 Task: Reject a Smart Compose suggestion by continuing to type.
Action: Mouse moved to (94, 92)
Screenshot: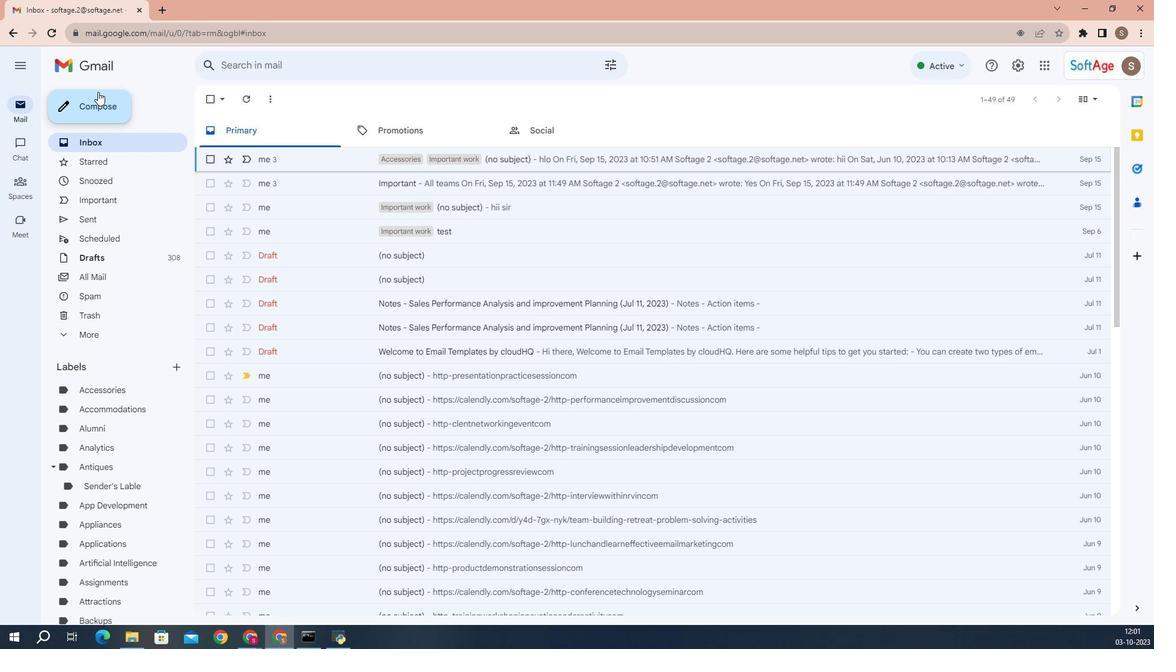 
Action: Mouse pressed left at (94, 92)
Screenshot: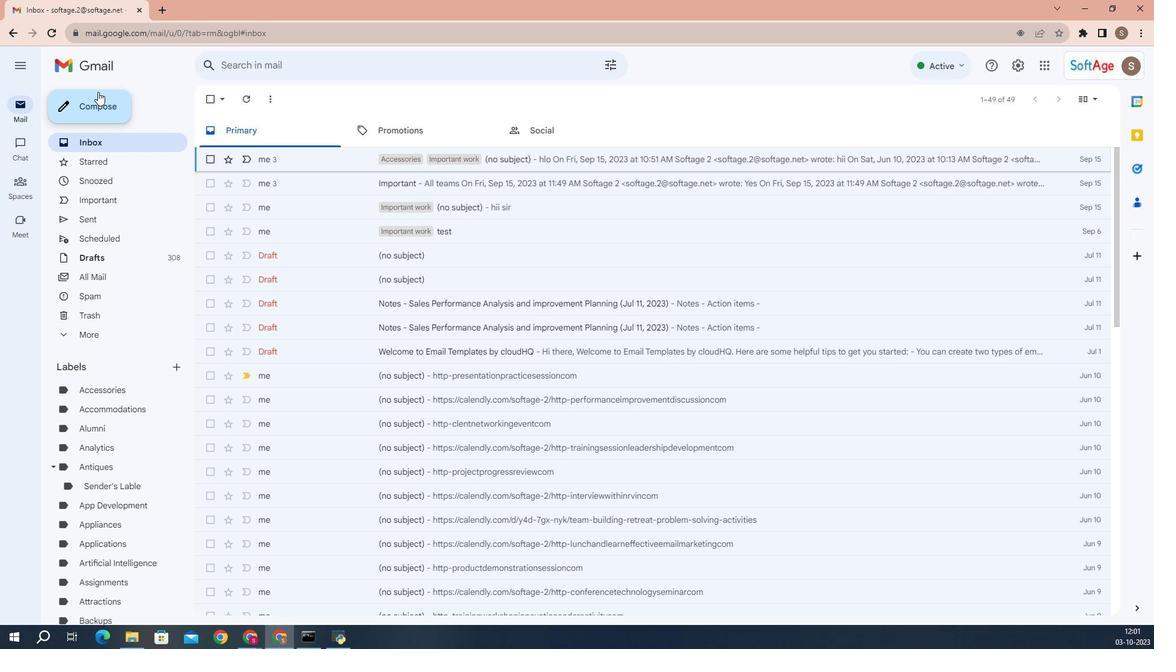 
Action: Mouse moved to (59, 170)
Screenshot: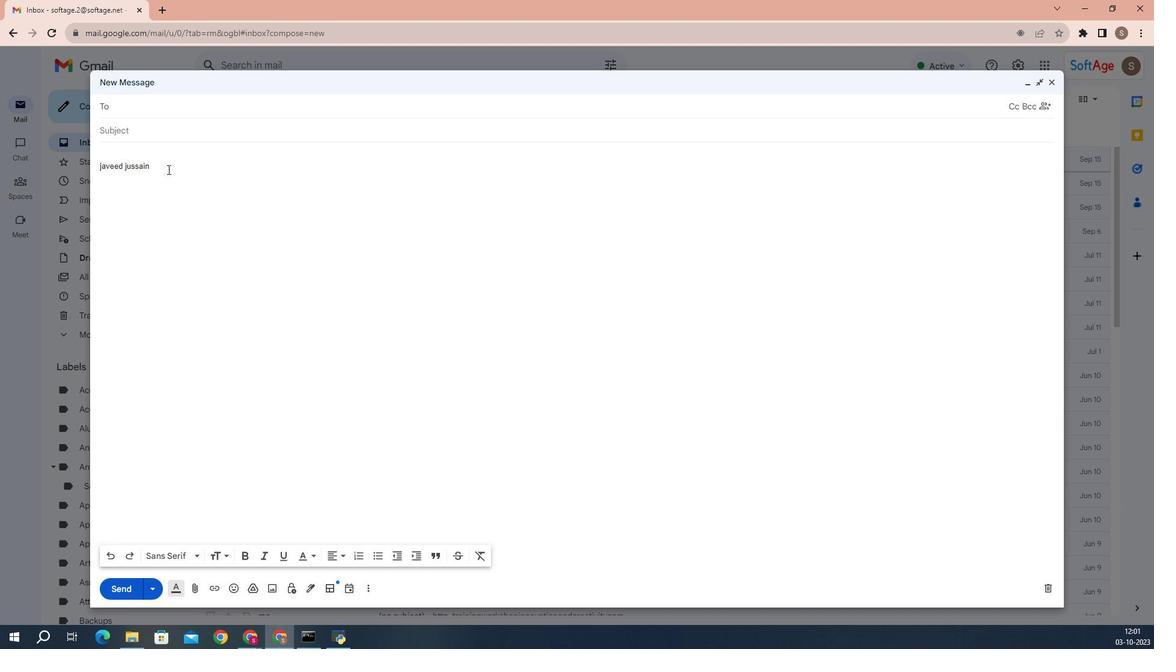 
Action: Mouse pressed left at (59, 170)
Screenshot: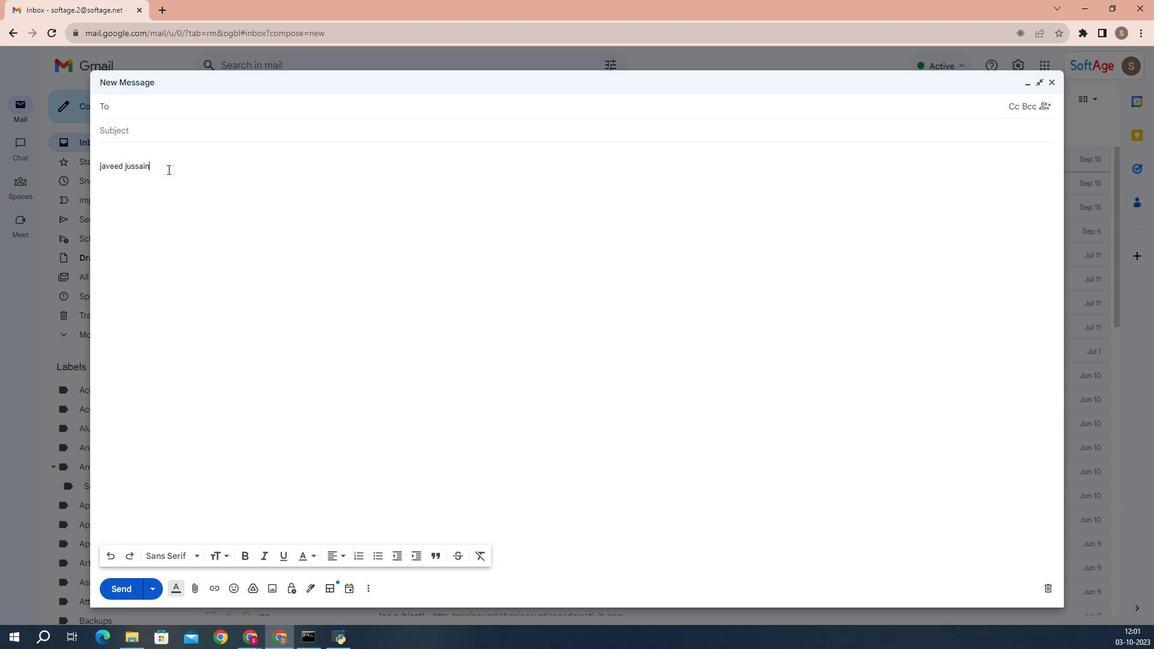 
Action: Mouse moved to (113, 167)
Screenshot: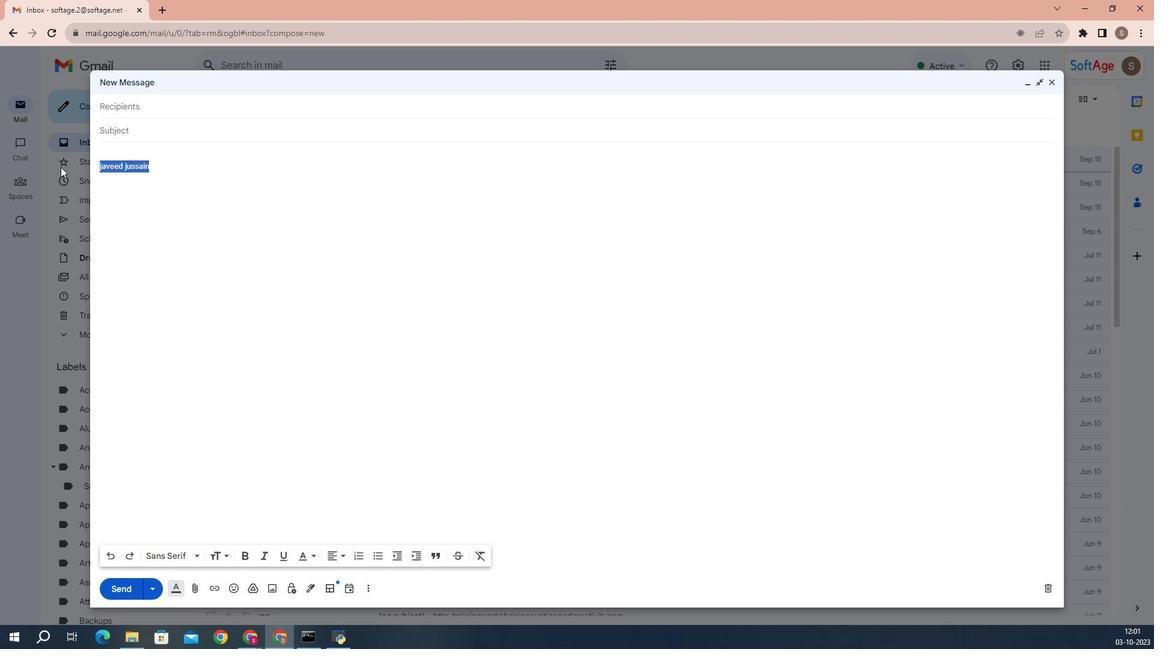 
Action: Key pressed <Key.backspace>
Screenshot: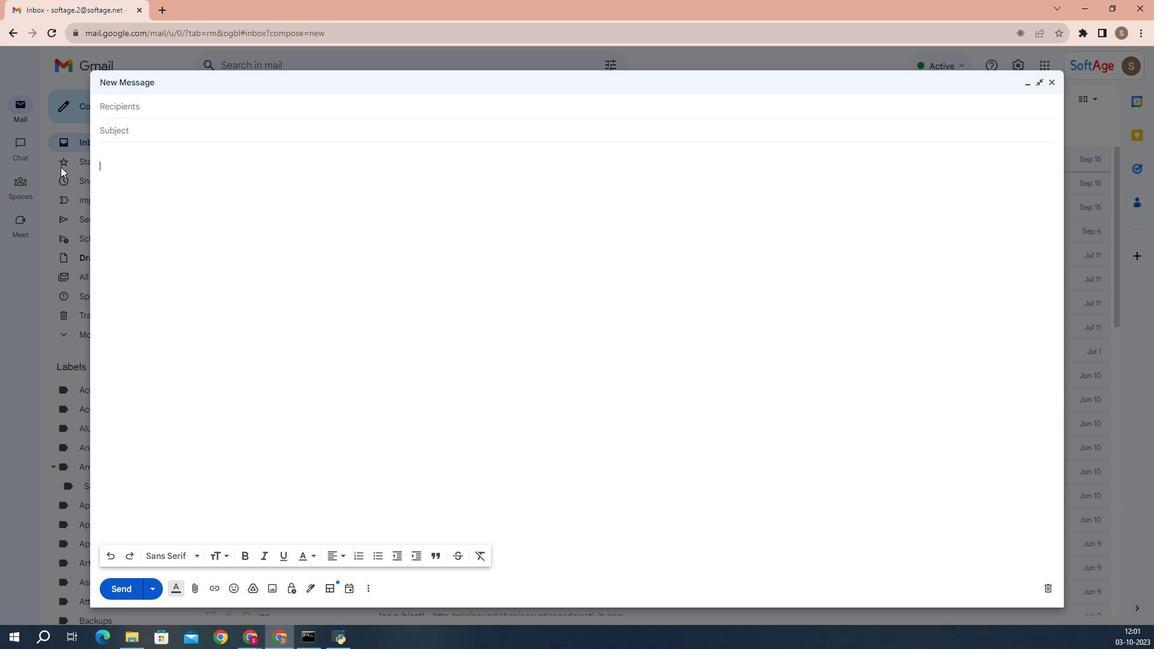 
Action: Mouse moved to (78, 170)
Screenshot: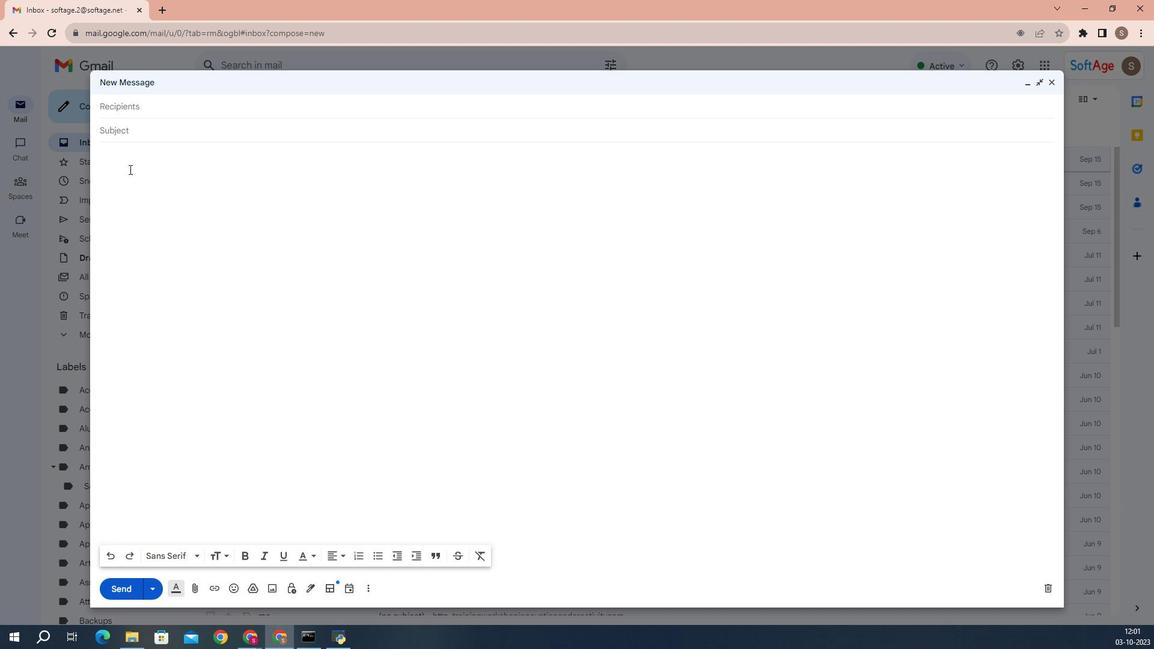 
Action: Key pressed <Key.backspace><Key.shift>Dear<Key.space><Key.shift>H<Key.backspace><Key.shift>John<Key.space><Key.shift>Doe,<Key.space><Key.backspace><Key.enter><Key.enter><Key.shift>I<Key.space>hope<Key.space>you<Key.space>are<Key.space>well<Key.space><Key.backspace>.<Key.space><Key.shift>As<Key.space>we<Key.space>approach<Key.space>the<Key.space>tax<Key.space>season,<Key.space><Key.shift>Ia<Key.backspace><Key.space>i<Key.backspace>am<Key.space>pleased<Key.space>to<Key.space>provide<Key.space>you<Key.space>wu<Key.backspace>ith<Key.space>the<Key.space>necessary<Key.space>tax<Key.space>documents<Key.space>for<Key.space>the<Key.space>year.<Key.space><Key.shift>Ti<Key.backspace>o<Key.space>ensure<Key.space>the<Key.space>utmost<Key.space>security<Key.space>and<Key.space>confidentiality,<Key.space><Key.shift>I<Key.space>have<Key.space>employed<Key.space><Key.shift>gmail's<Key.space>coni<Key.backspace>fidential<Key.space>mode<Key.space>for<Key.space>the<Key.space>transmission<Key.space>of<Key.space>these<Key.space>sensitive<Key.space>materials.
Screenshot: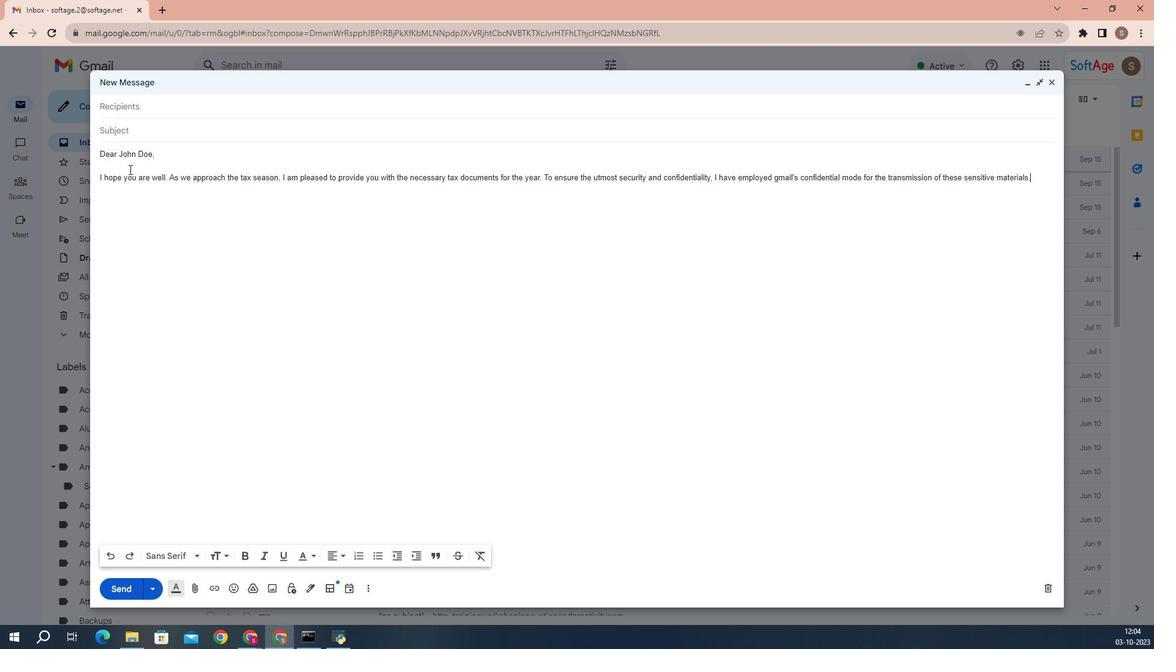 
